 Task: Create a blank project ArcticTech with privacy Public and default view as List and in the team Taskers . Create three sections in the project as To-Do, Doing and Done
Action: Mouse moved to (83, 287)
Screenshot: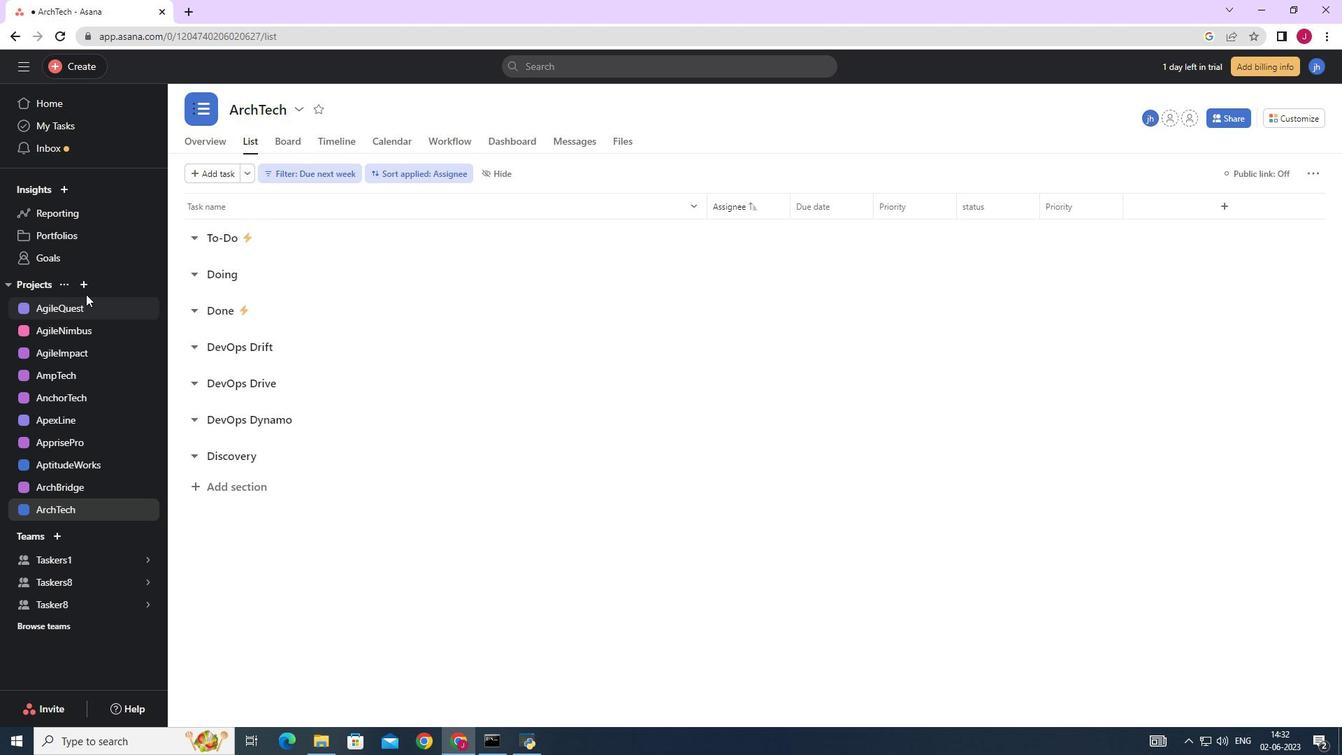 
Action: Mouse pressed left at (83, 287)
Screenshot: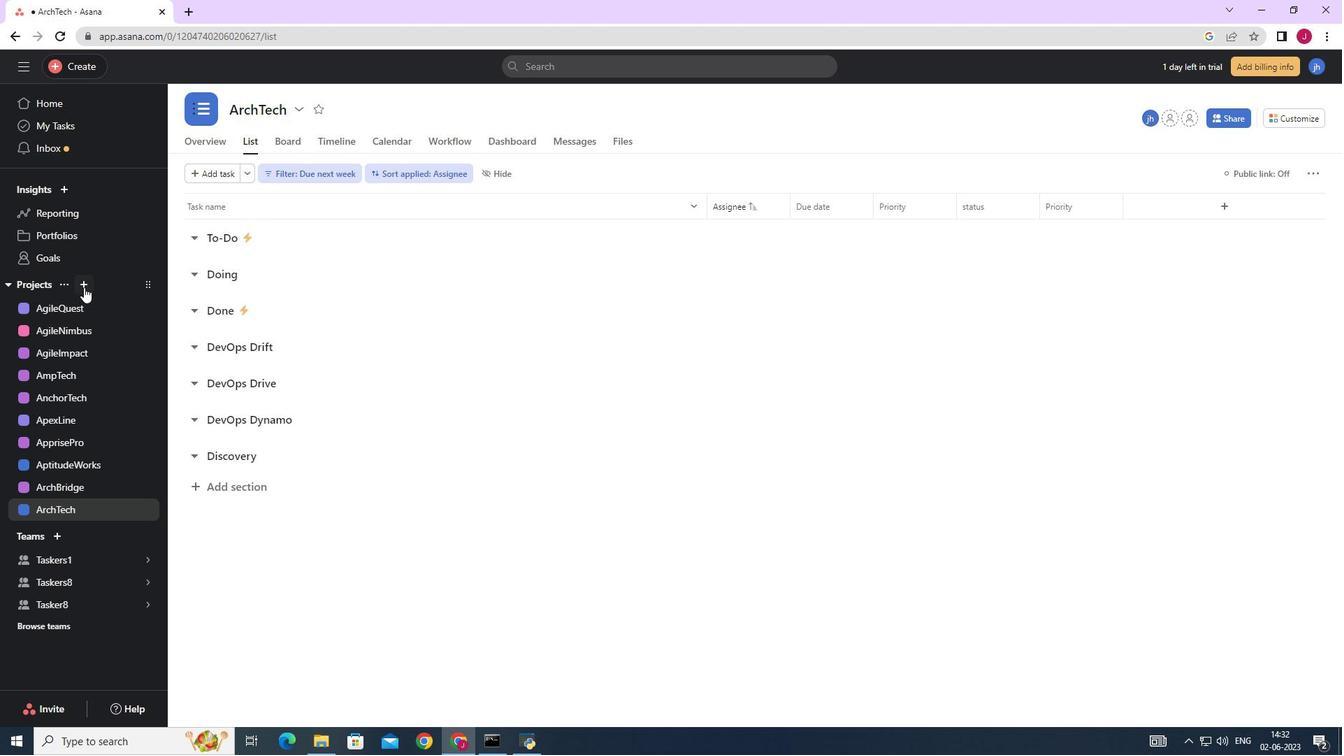 
Action: Mouse moved to (133, 309)
Screenshot: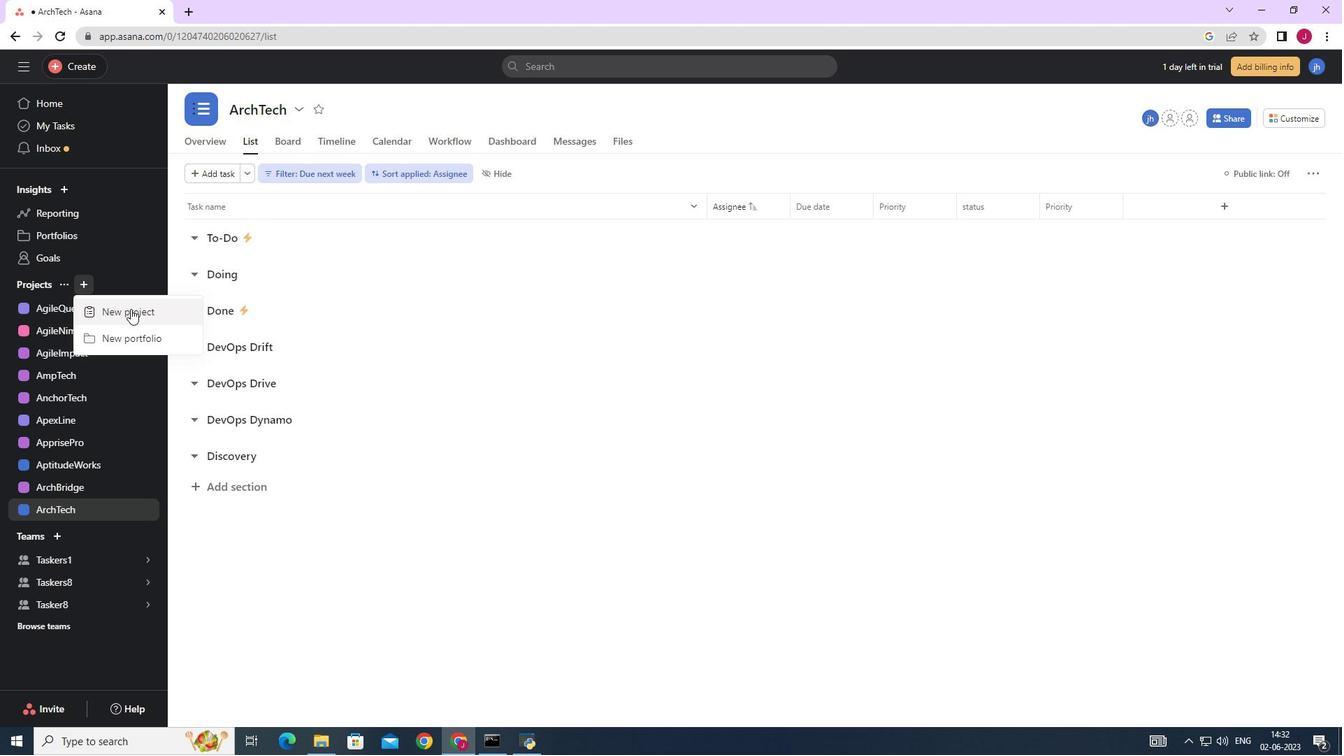 
Action: Mouse pressed left at (133, 309)
Screenshot: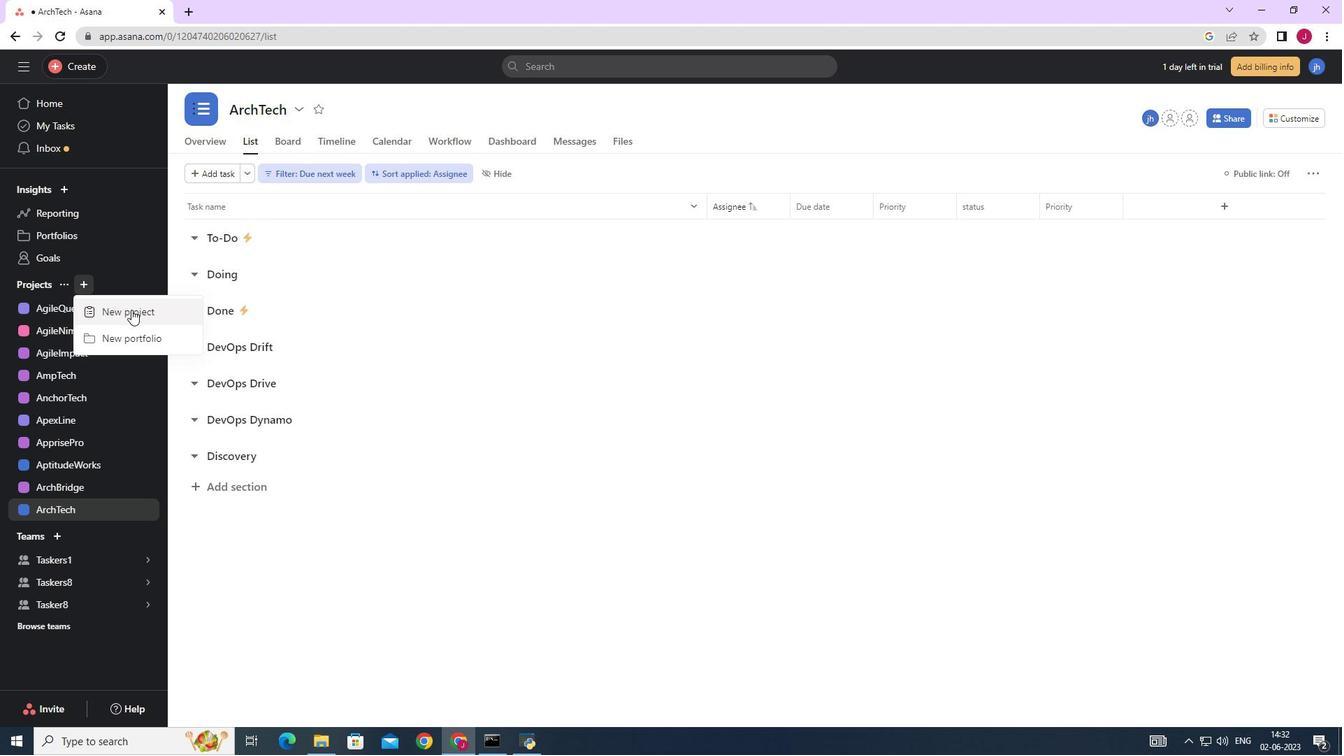 
Action: Mouse moved to (590, 281)
Screenshot: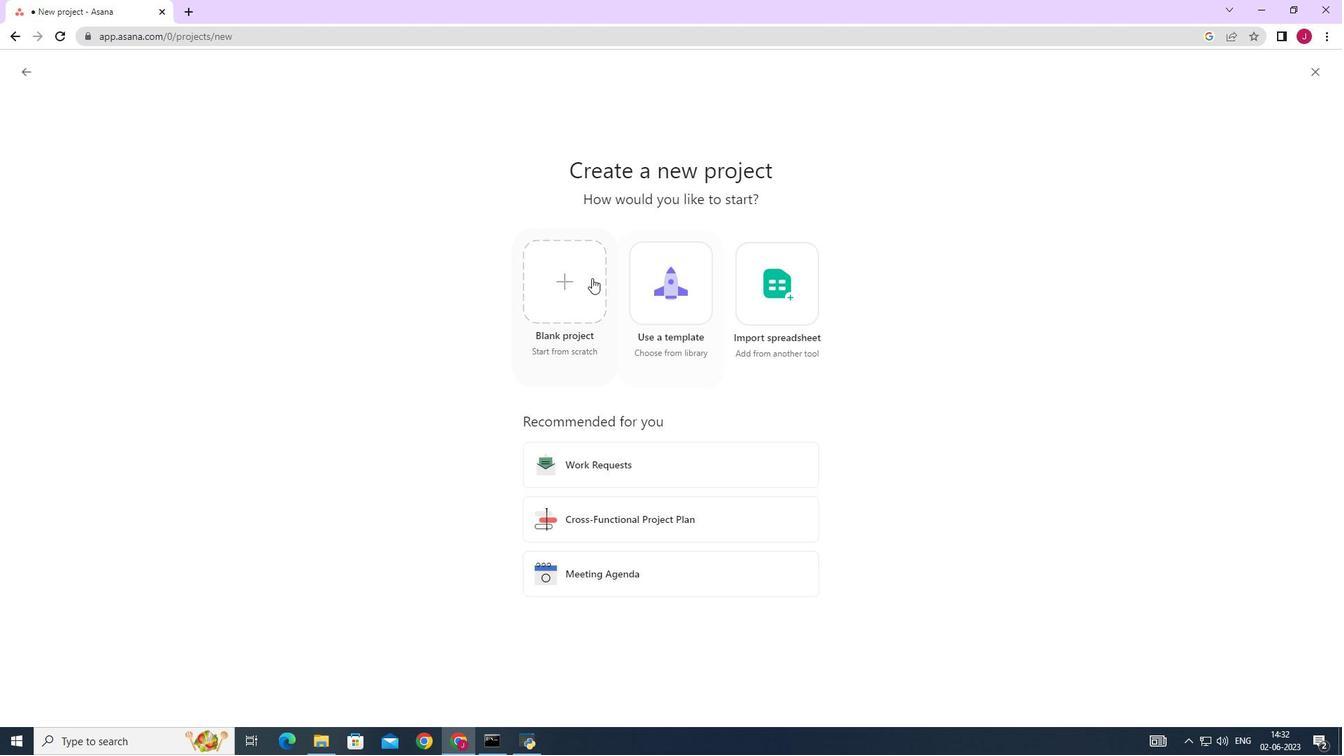 
Action: Mouse pressed left at (590, 280)
Screenshot: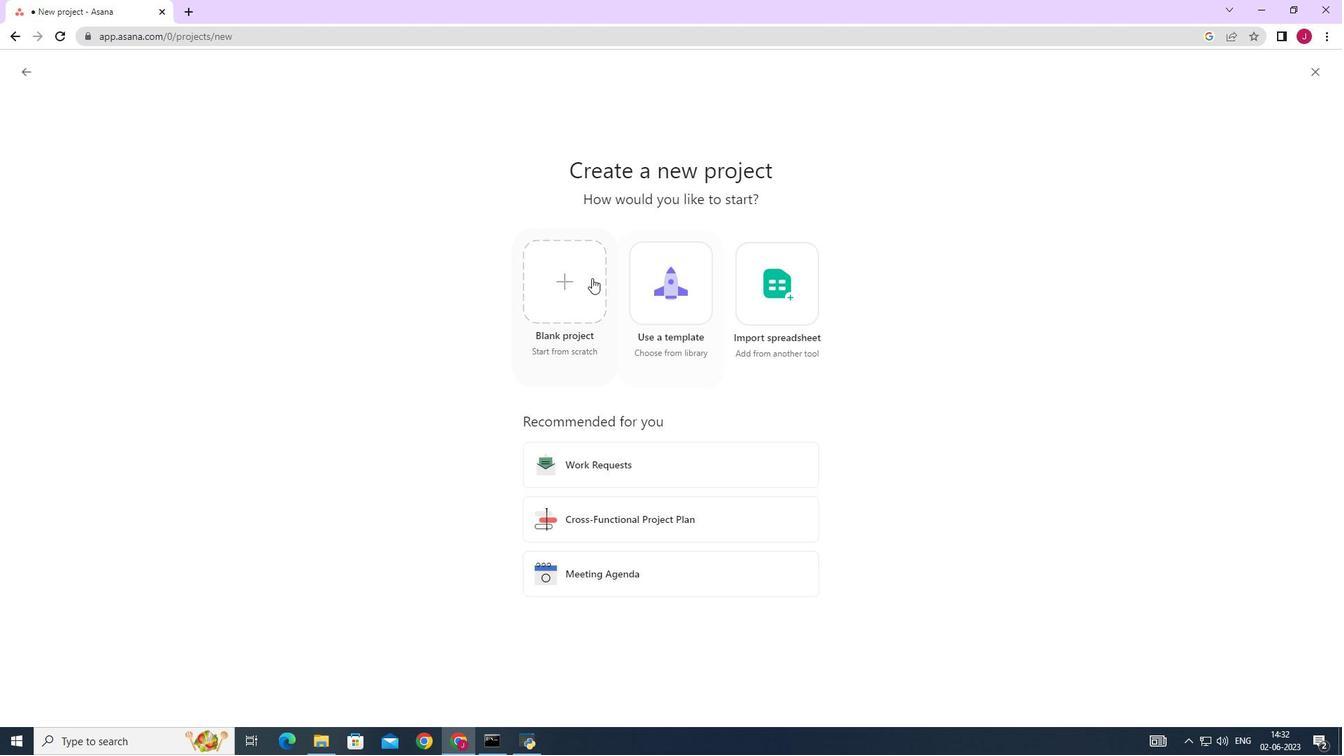
Action: Mouse moved to (387, 177)
Screenshot: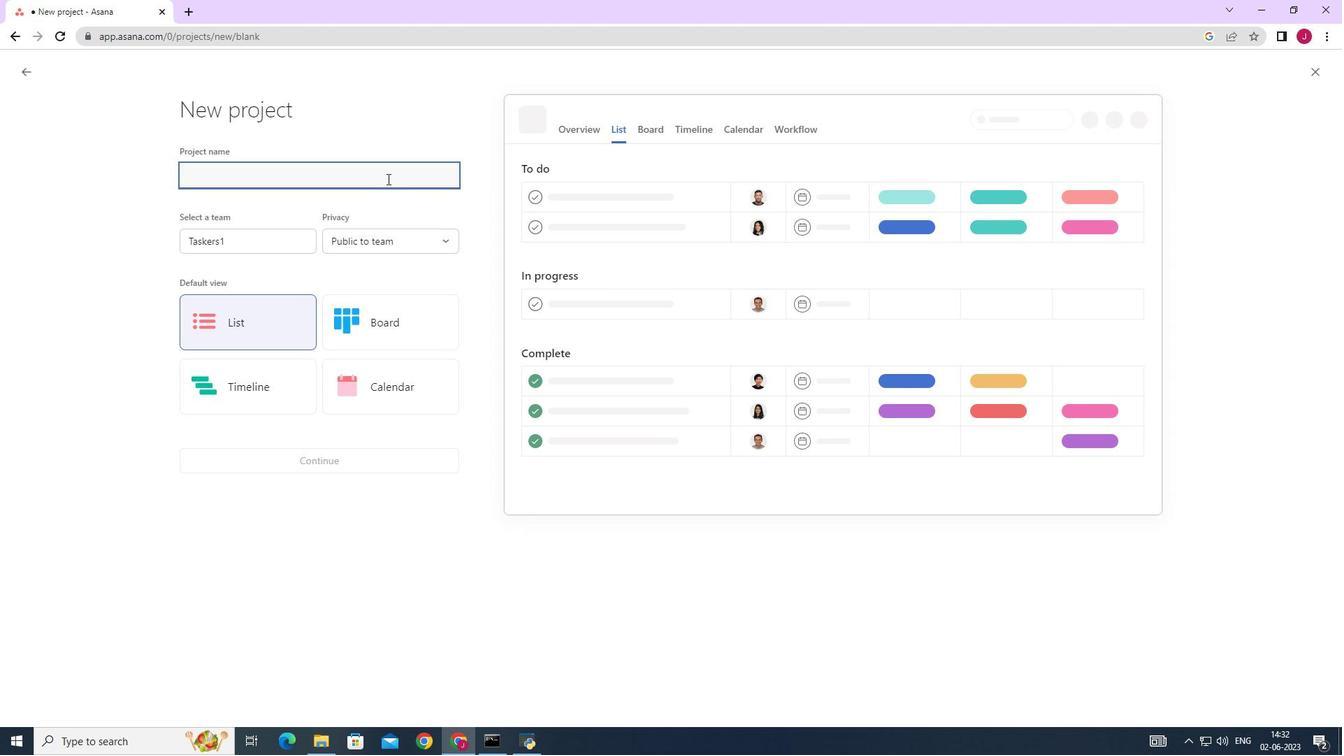 
Action: Mouse pressed left at (387, 177)
Screenshot: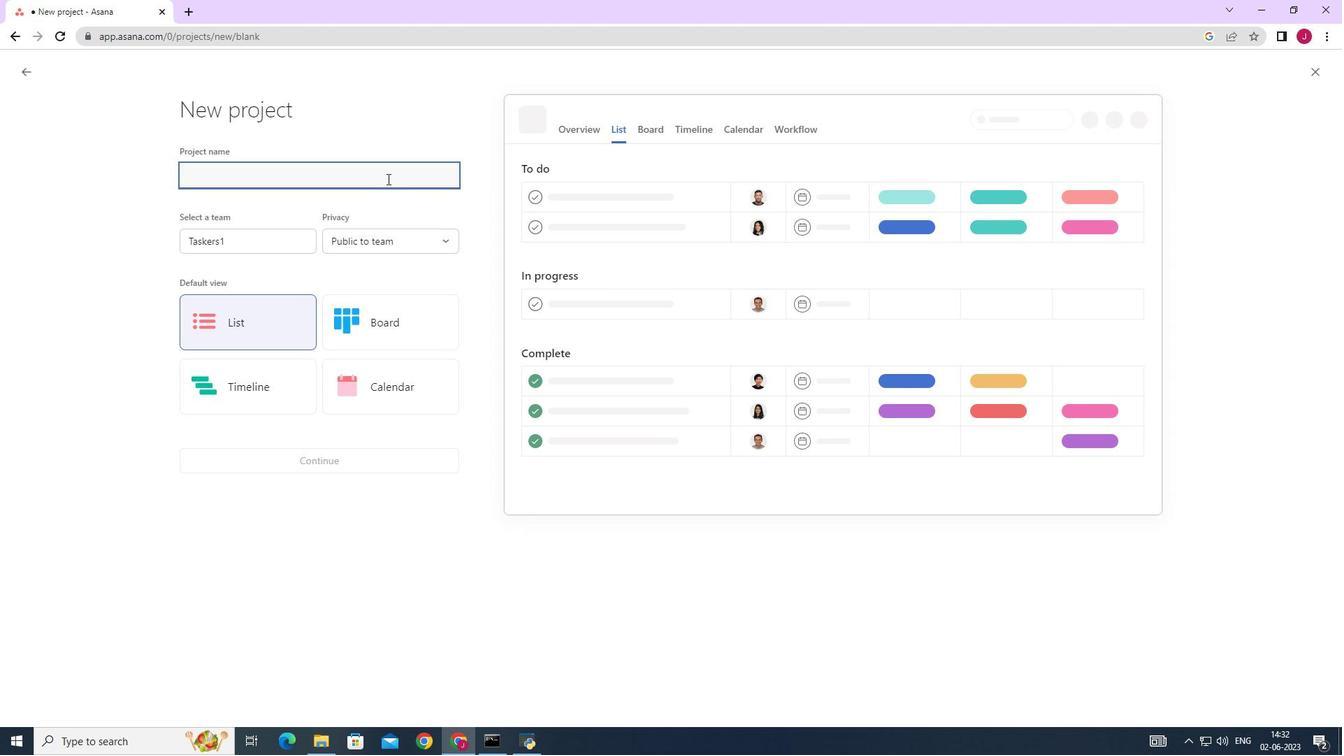 
Action: Mouse moved to (388, 176)
Screenshot: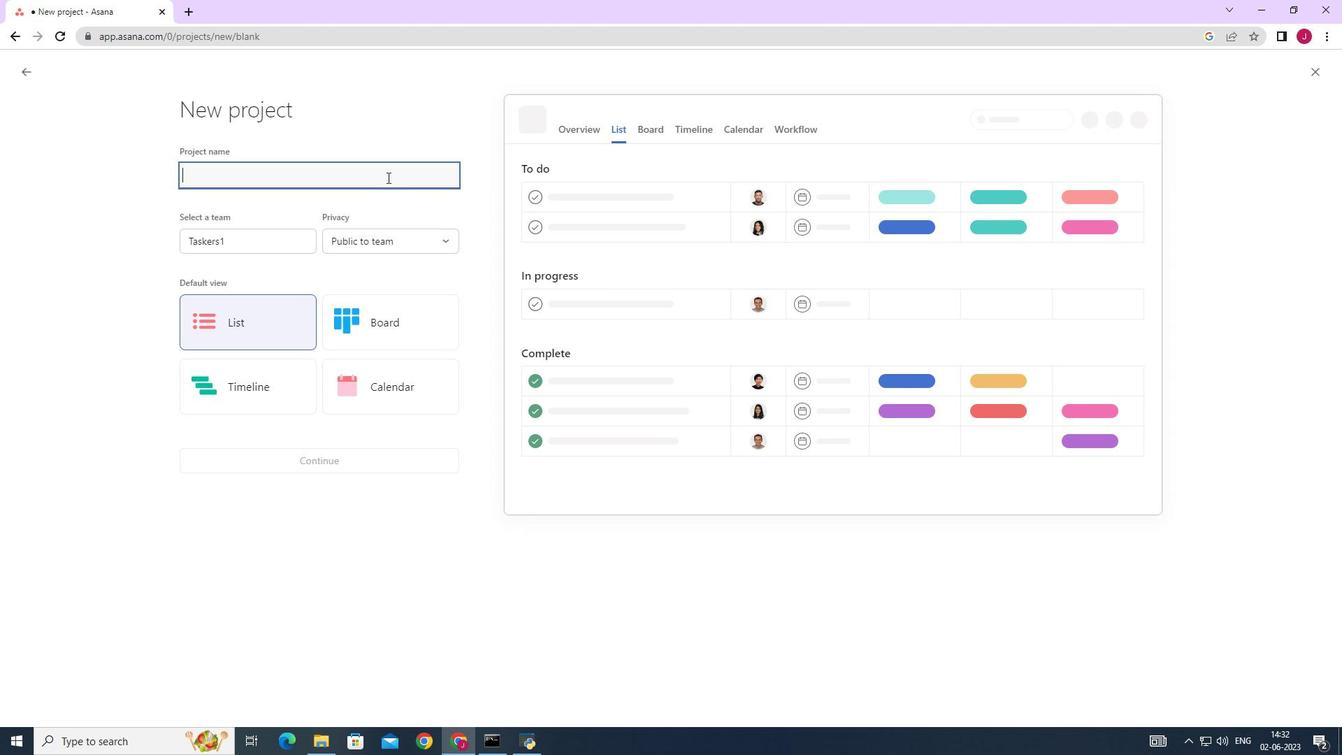 
Action: Key pressed <Key.caps_lock>A<Key.caps_lock>rctic<Key.caps_lock>T<Key.caps_lock>ech
Screenshot: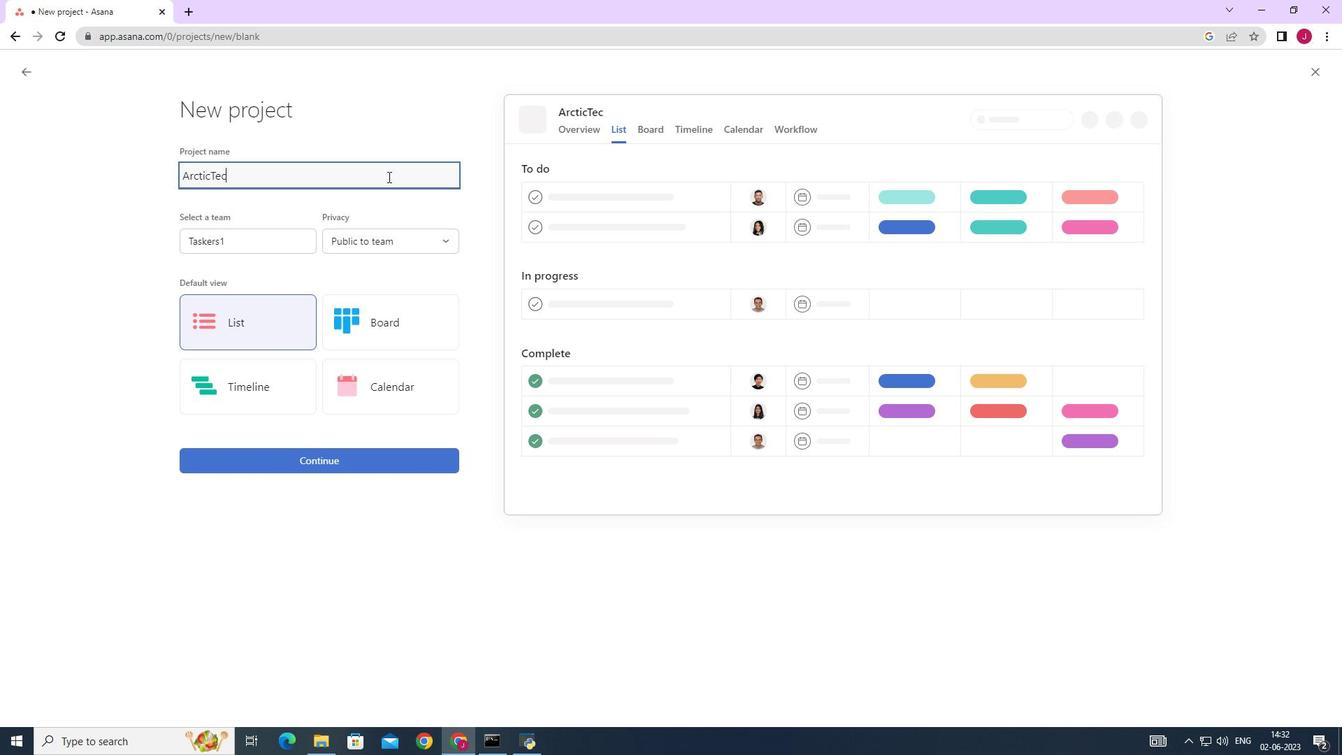 
Action: Mouse moved to (295, 246)
Screenshot: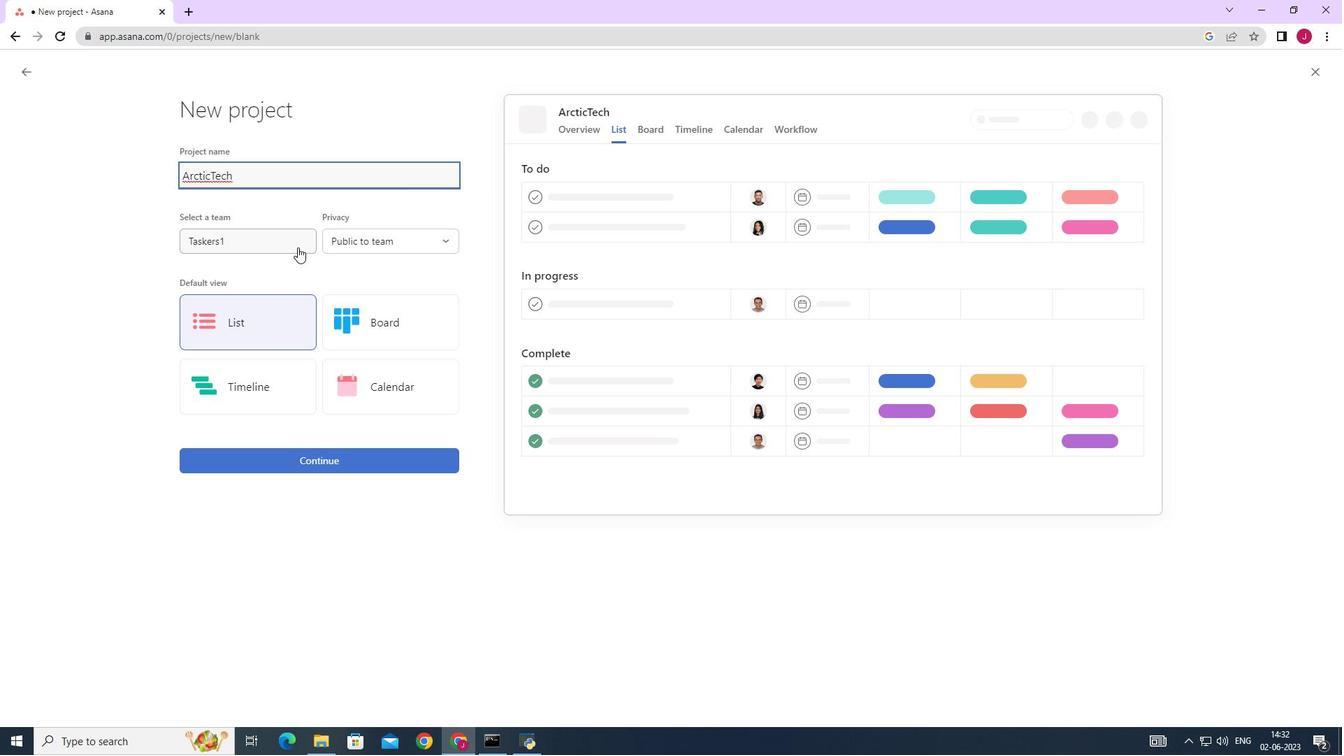 
Action: Mouse pressed left at (295, 246)
Screenshot: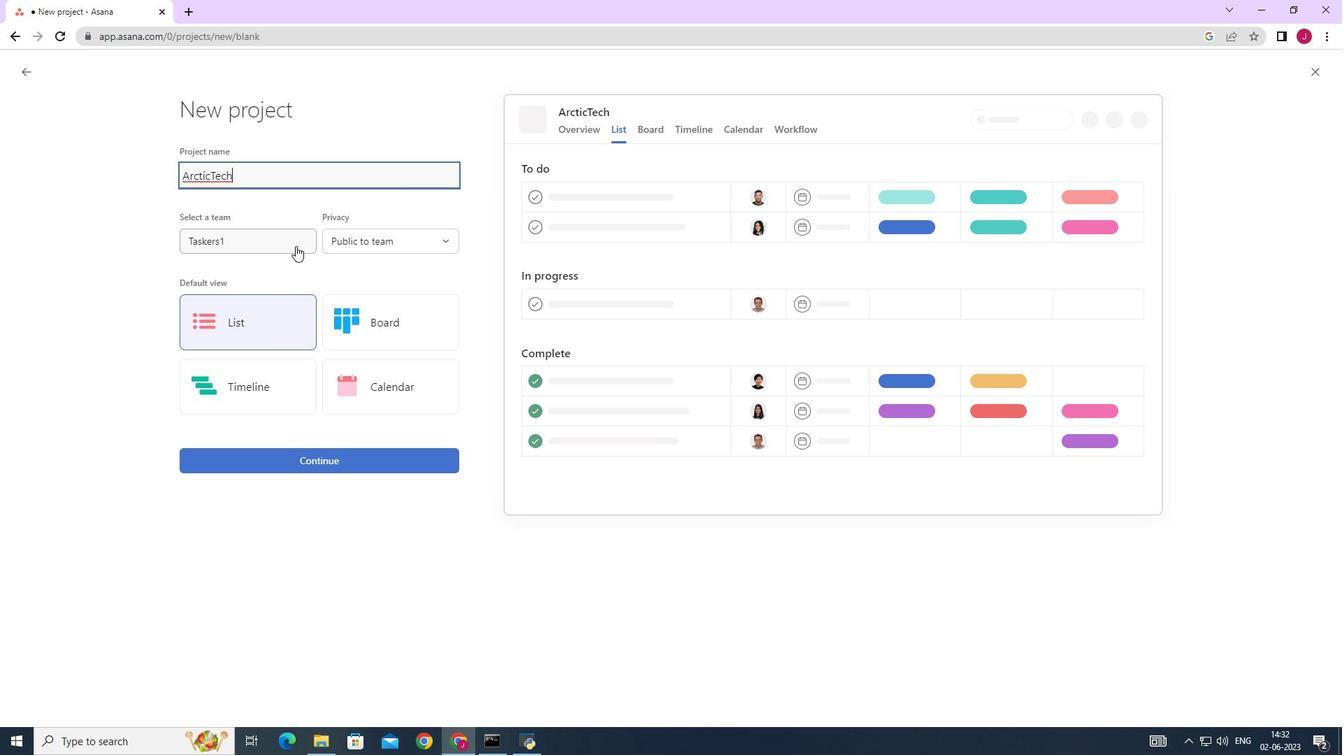 
Action: Mouse moved to (273, 235)
Screenshot: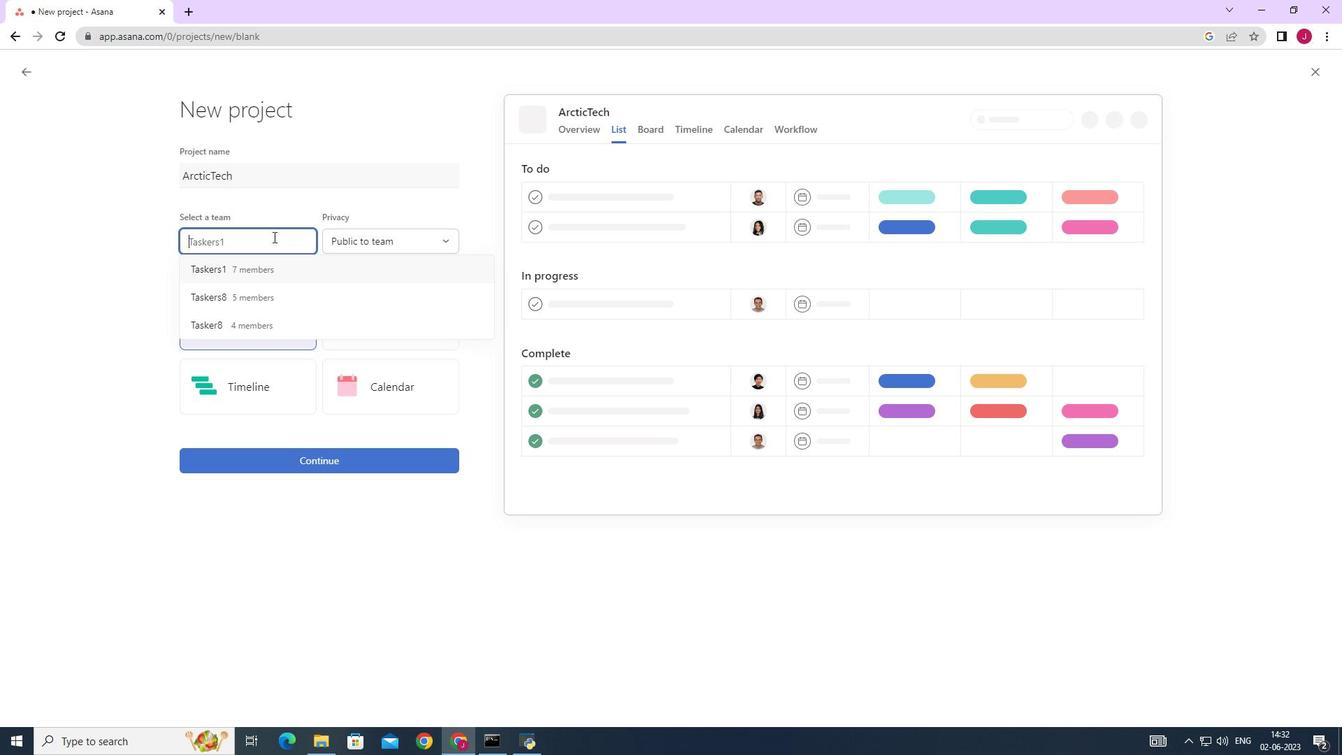 
Action: Mouse pressed left at (273, 235)
Screenshot: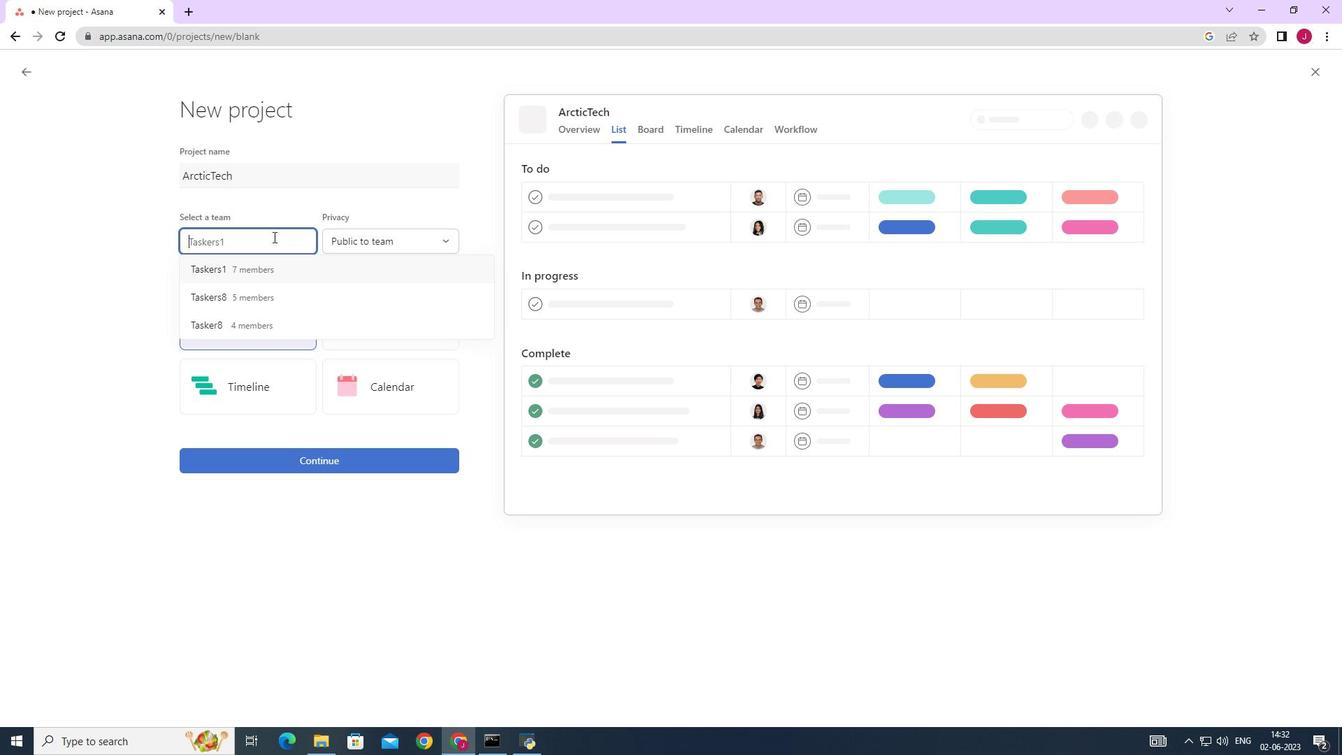 
Action: Mouse moved to (379, 242)
Screenshot: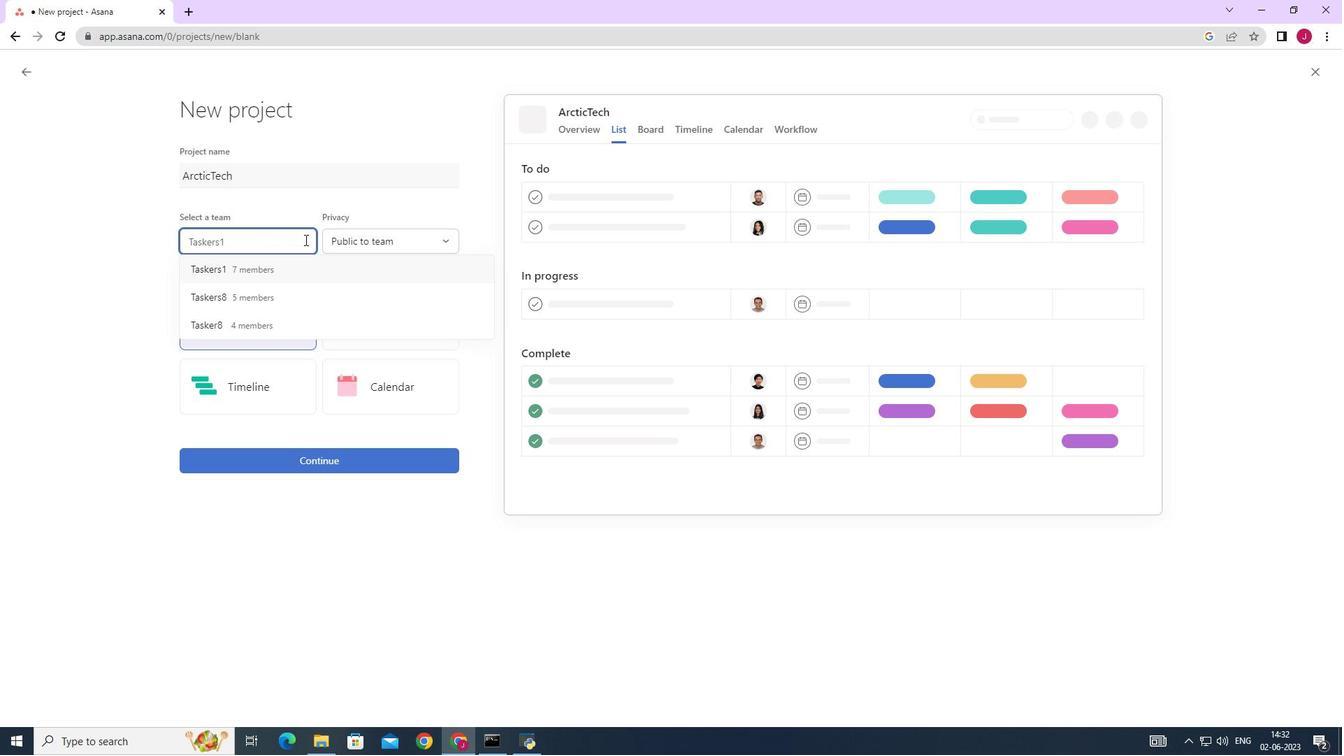 
Action: Mouse pressed left at (379, 242)
Screenshot: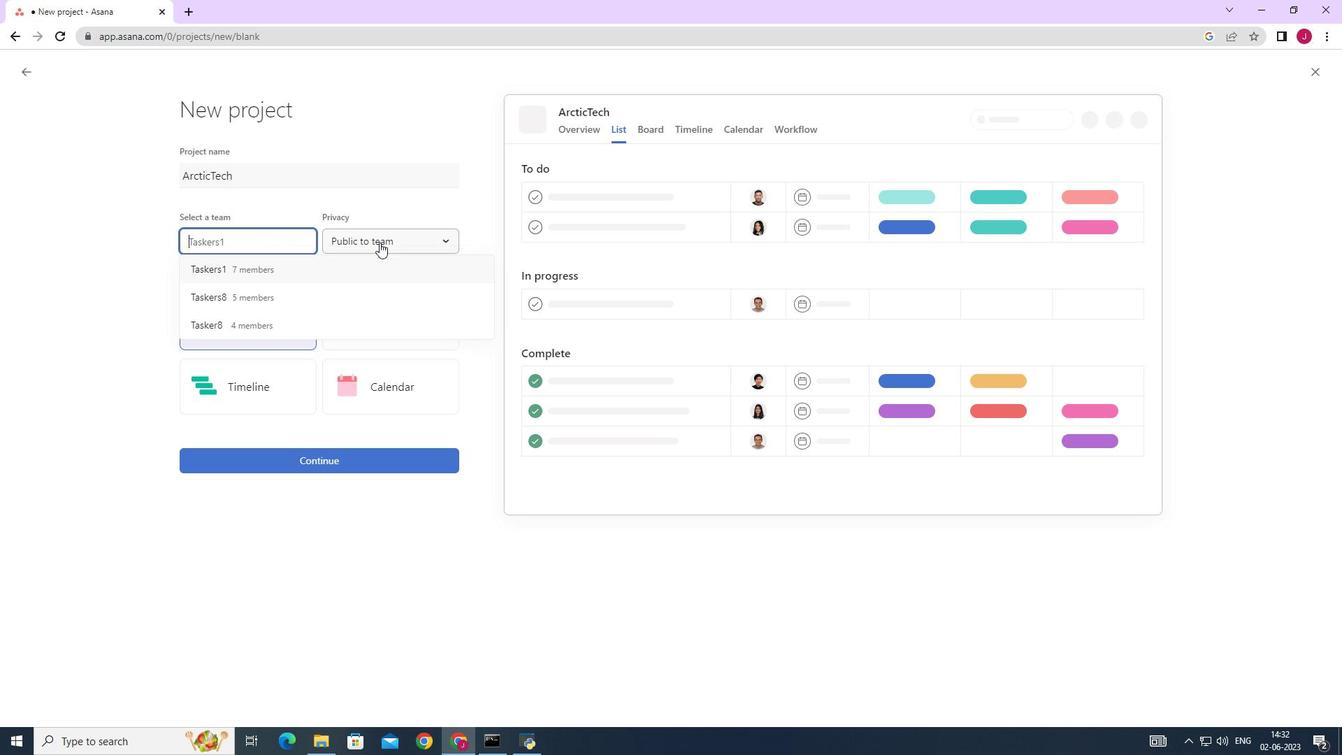 
Action: Mouse moved to (383, 269)
Screenshot: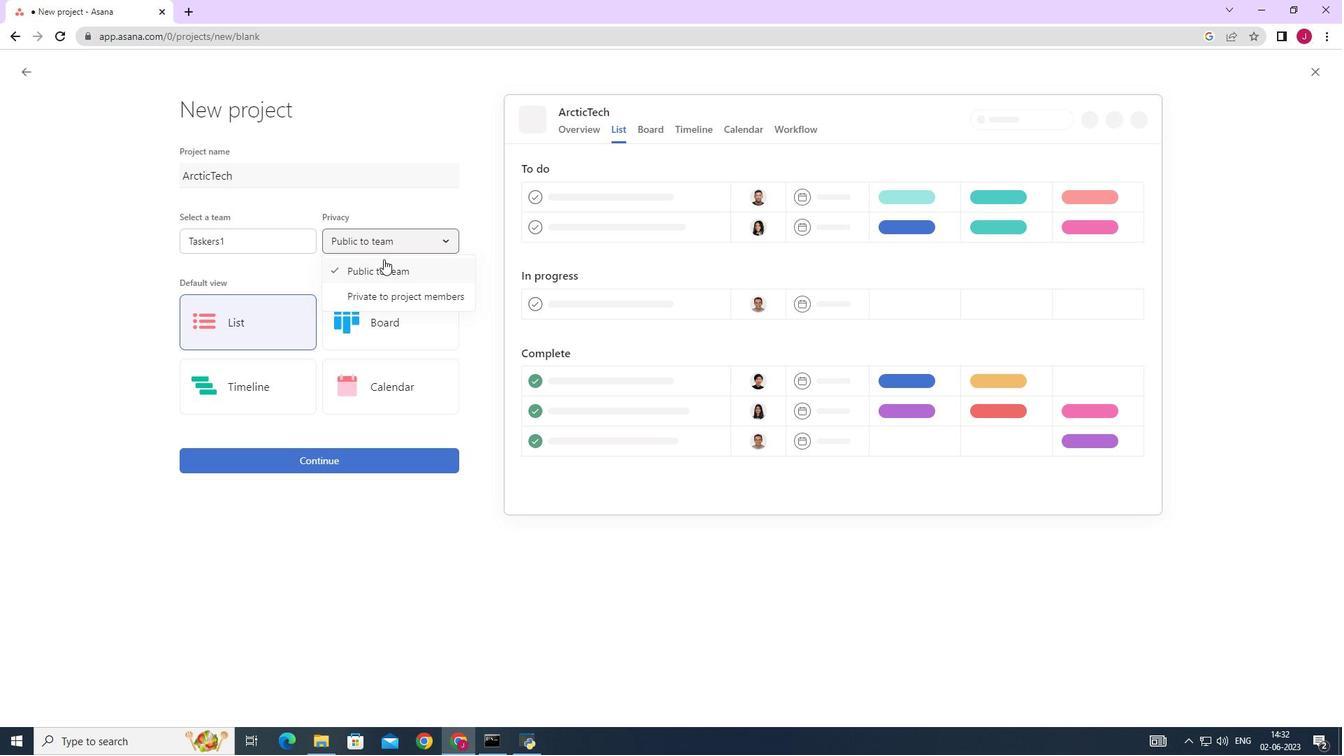 
Action: Mouse pressed left at (383, 269)
Screenshot: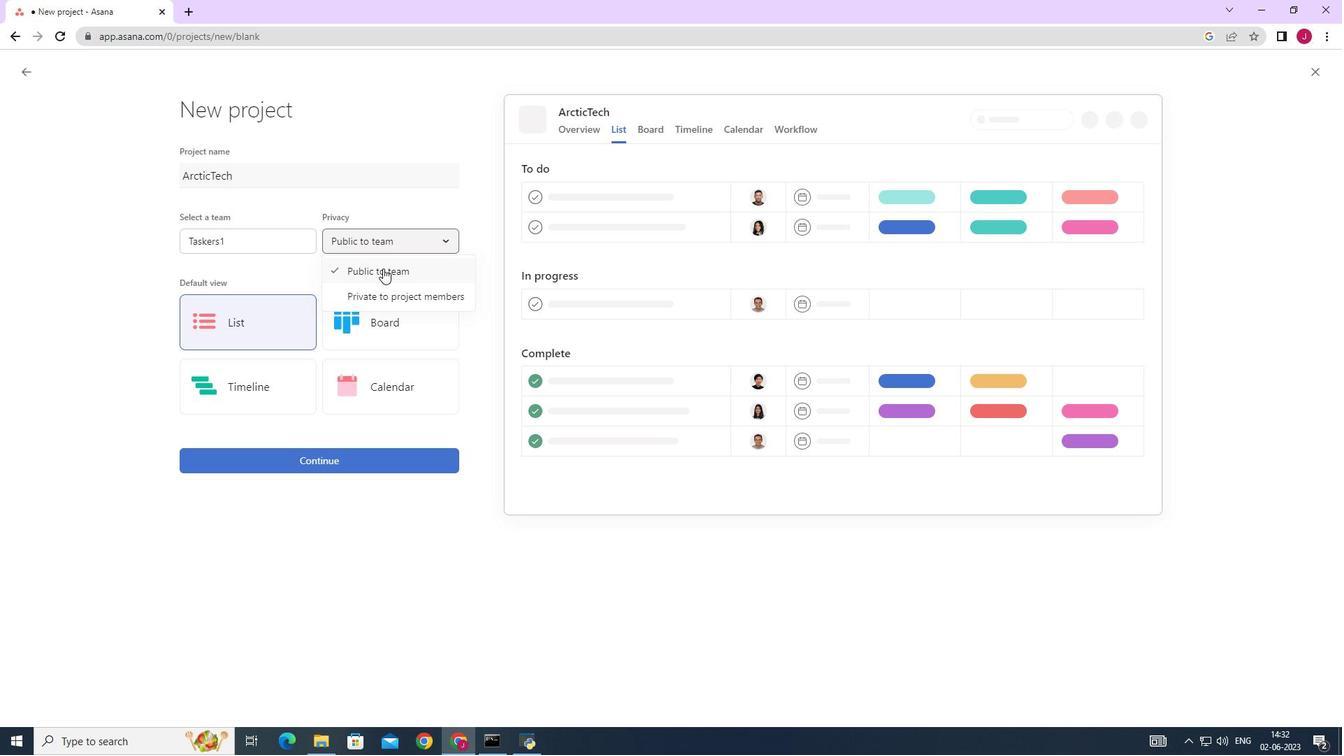 
Action: Mouse moved to (260, 334)
Screenshot: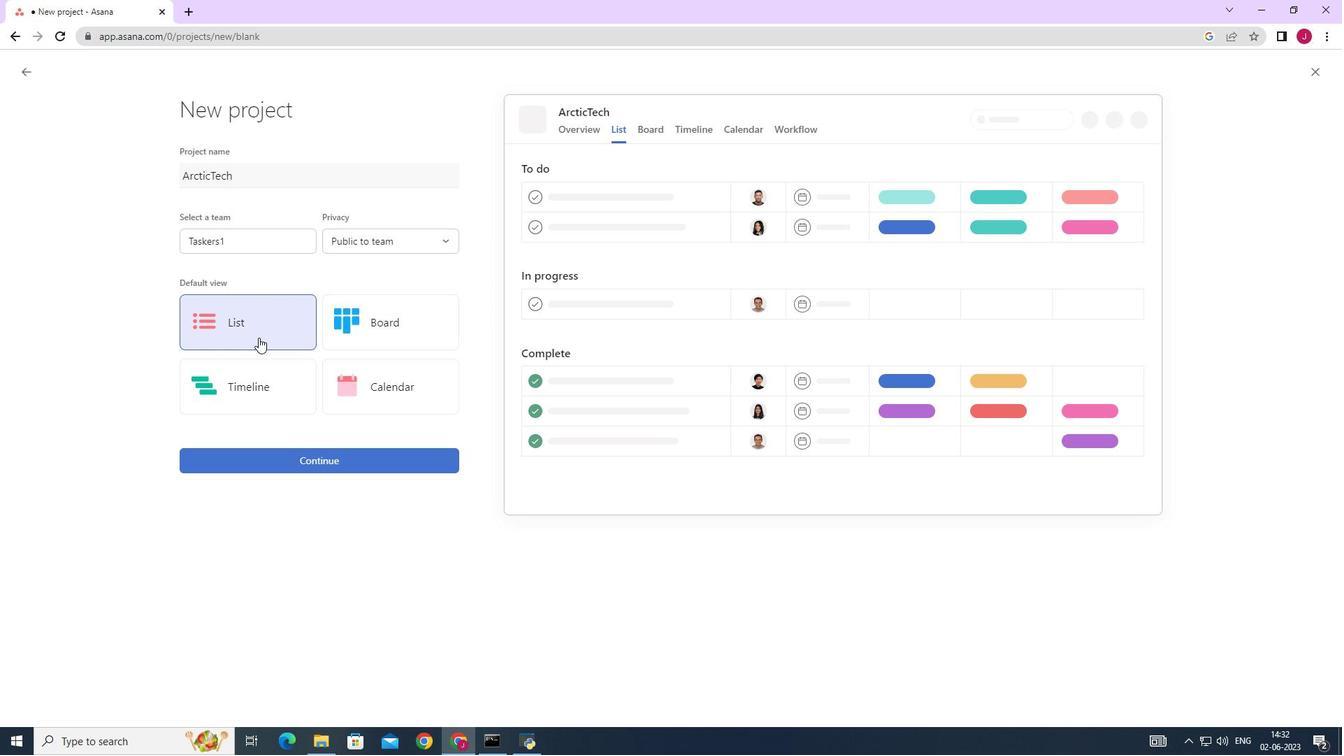 
Action: Mouse pressed left at (260, 334)
Screenshot: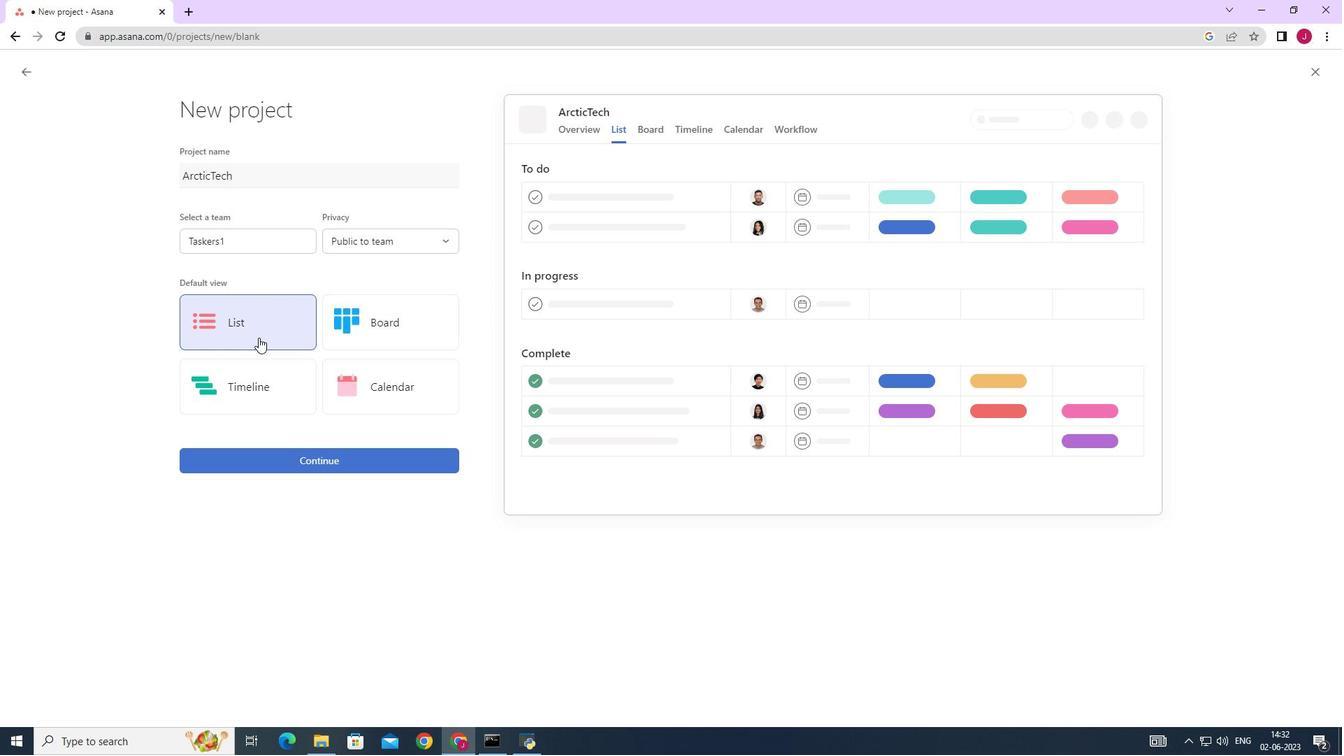 
Action: Mouse moved to (300, 456)
Screenshot: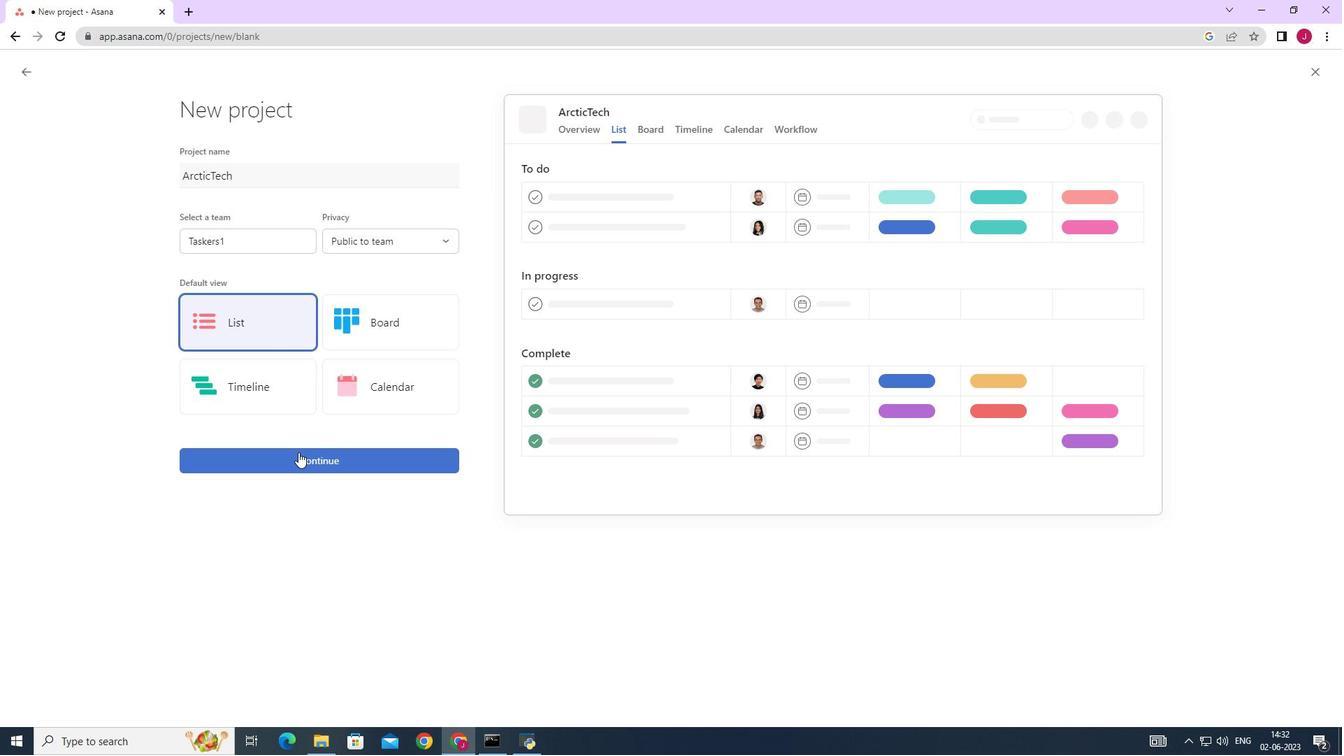 
Action: Mouse pressed left at (300, 456)
Screenshot: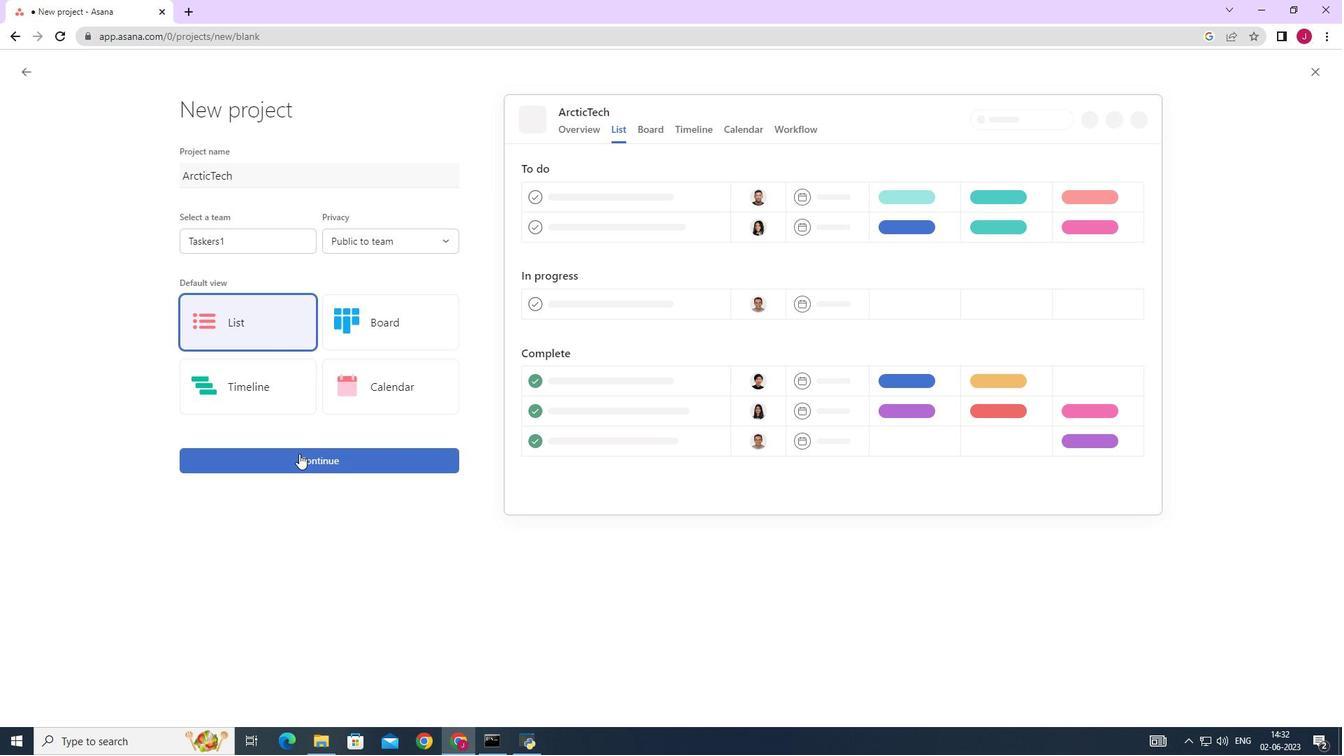 
Action: Mouse moved to (327, 371)
Screenshot: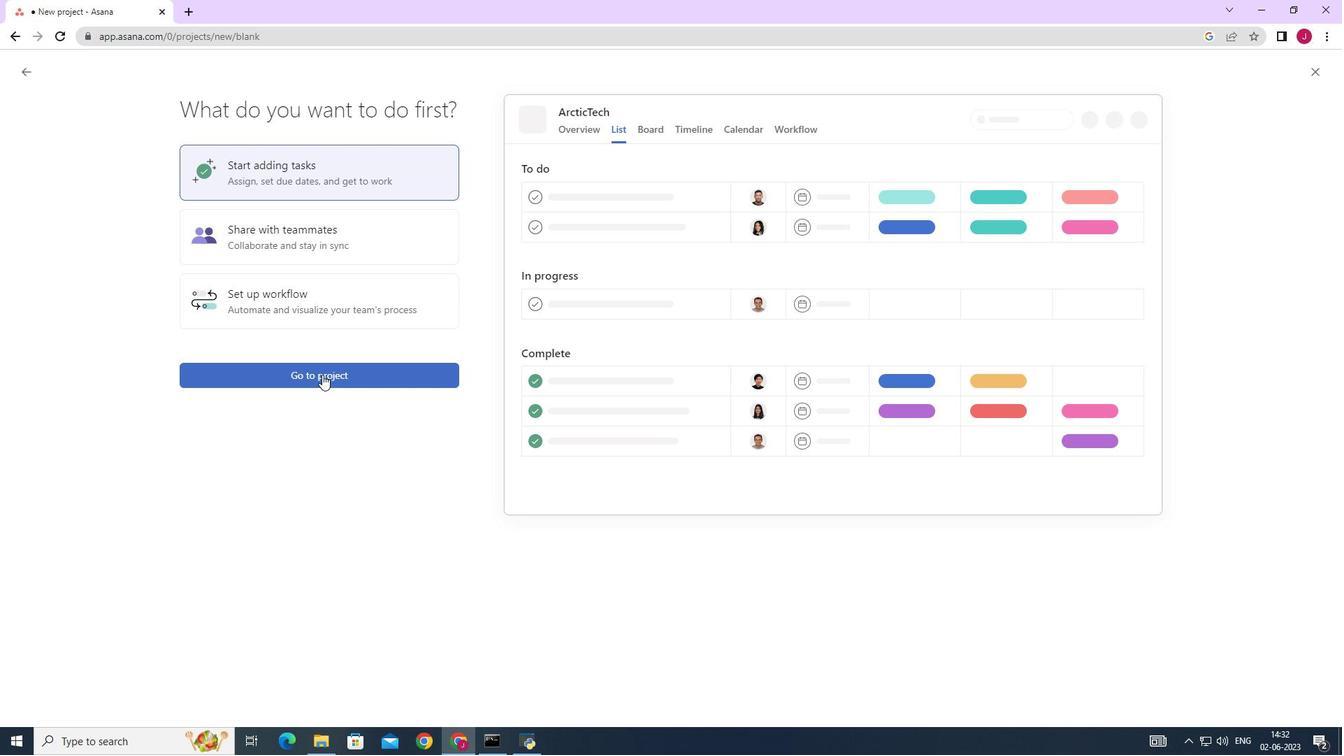 
Action: Mouse pressed left at (327, 371)
Screenshot: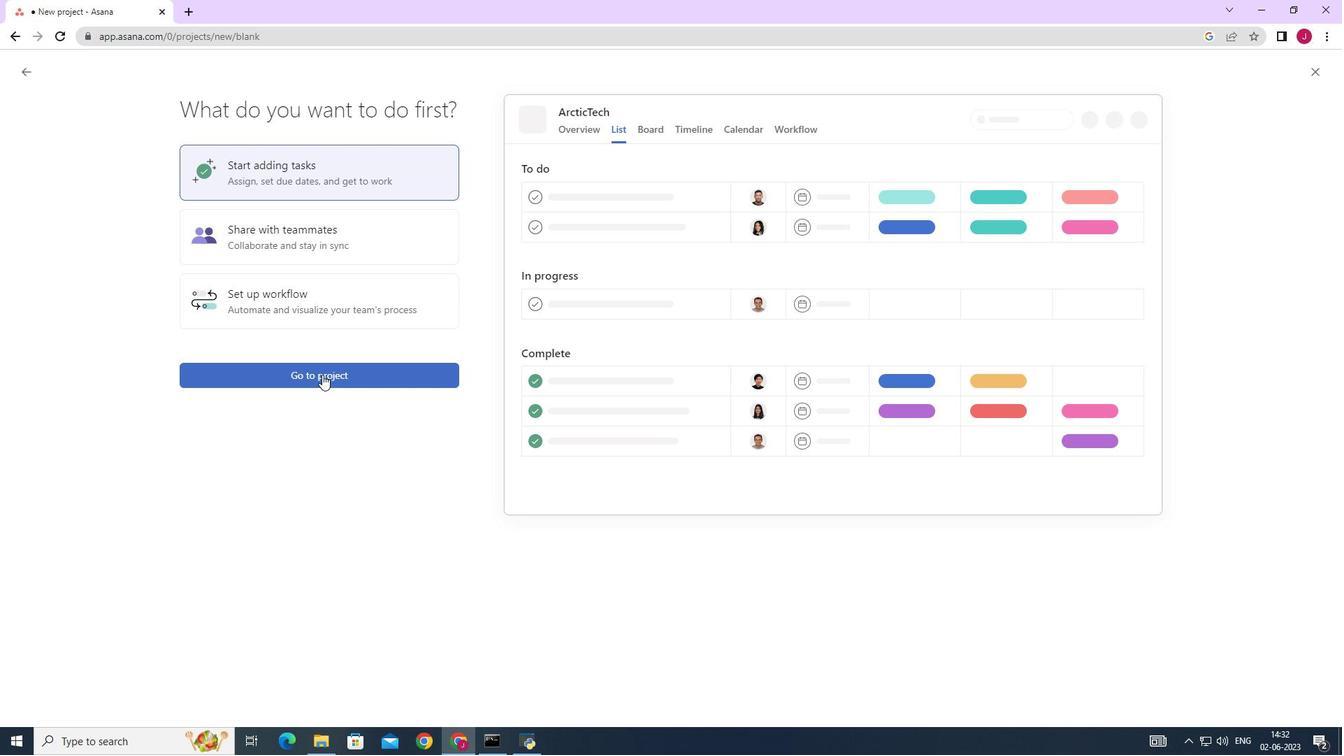 
Action: Mouse moved to (260, 308)
Screenshot: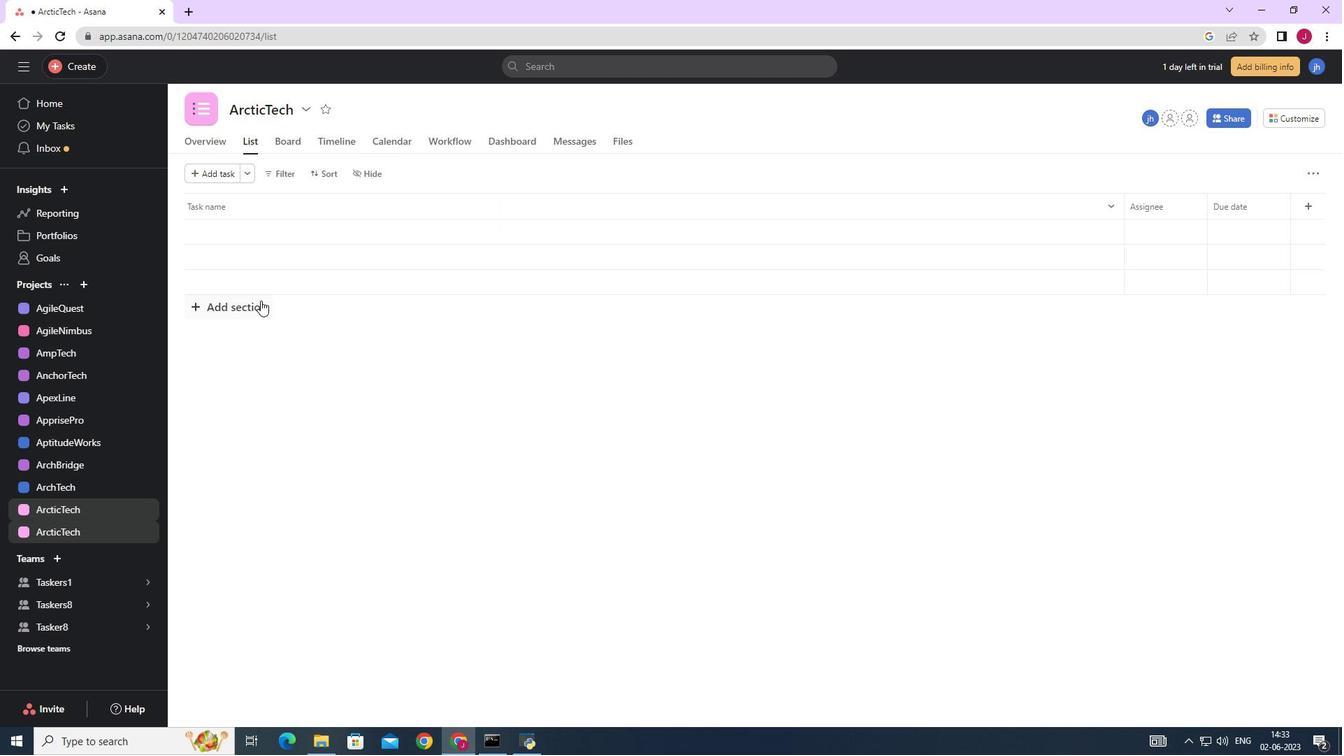 
Action: Mouse pressed left at (260, 308)
Screenshot: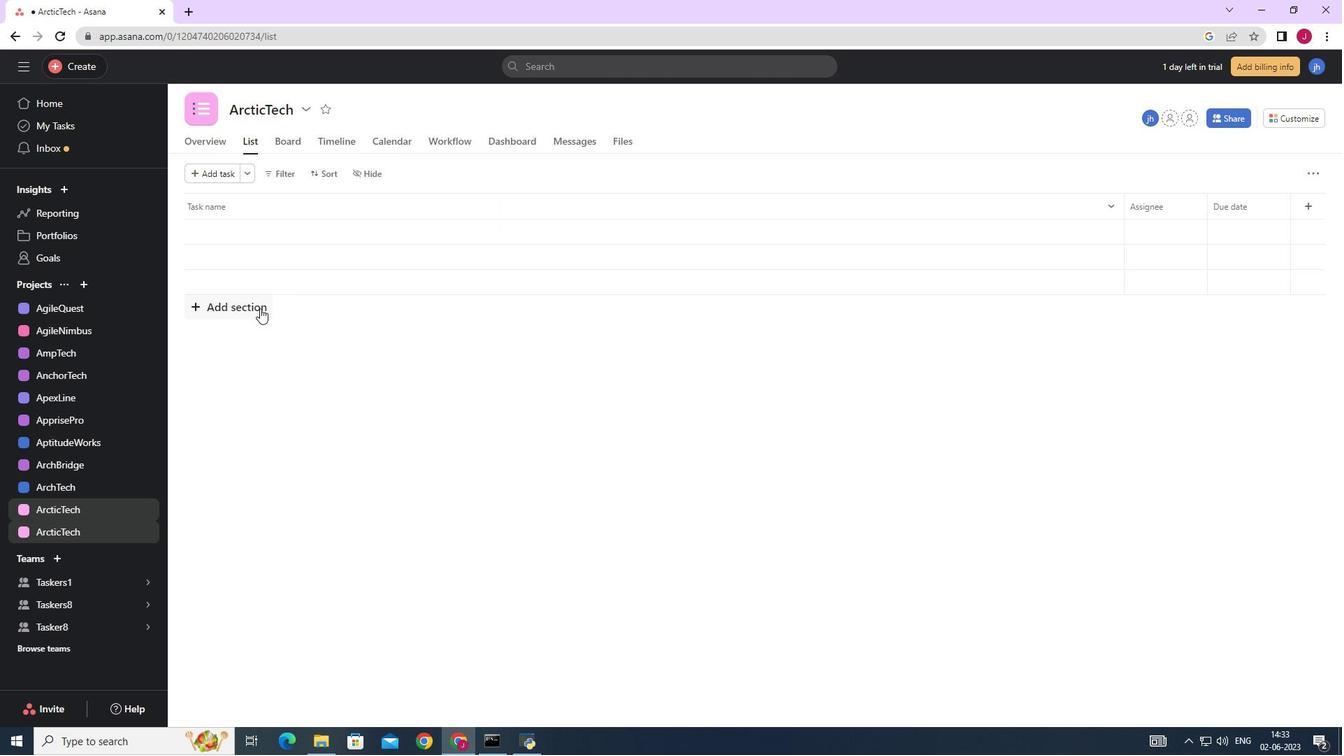 
Action: Key pressed <Key.caps_lock>T<Key.caps_lock>o-<Key.caps_lock>D<Key.caps_lock>o
Screenshot: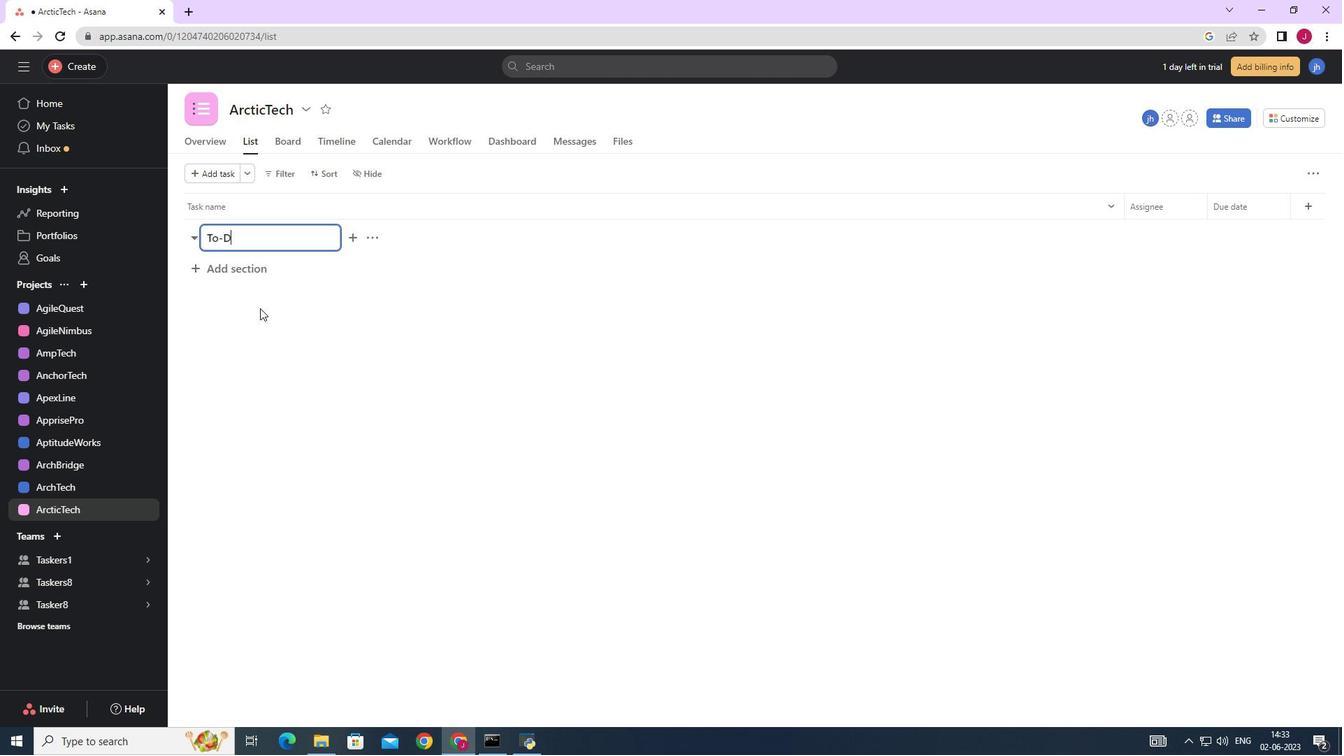 
Action: Mouse moved to (248, 265)
Screenshot: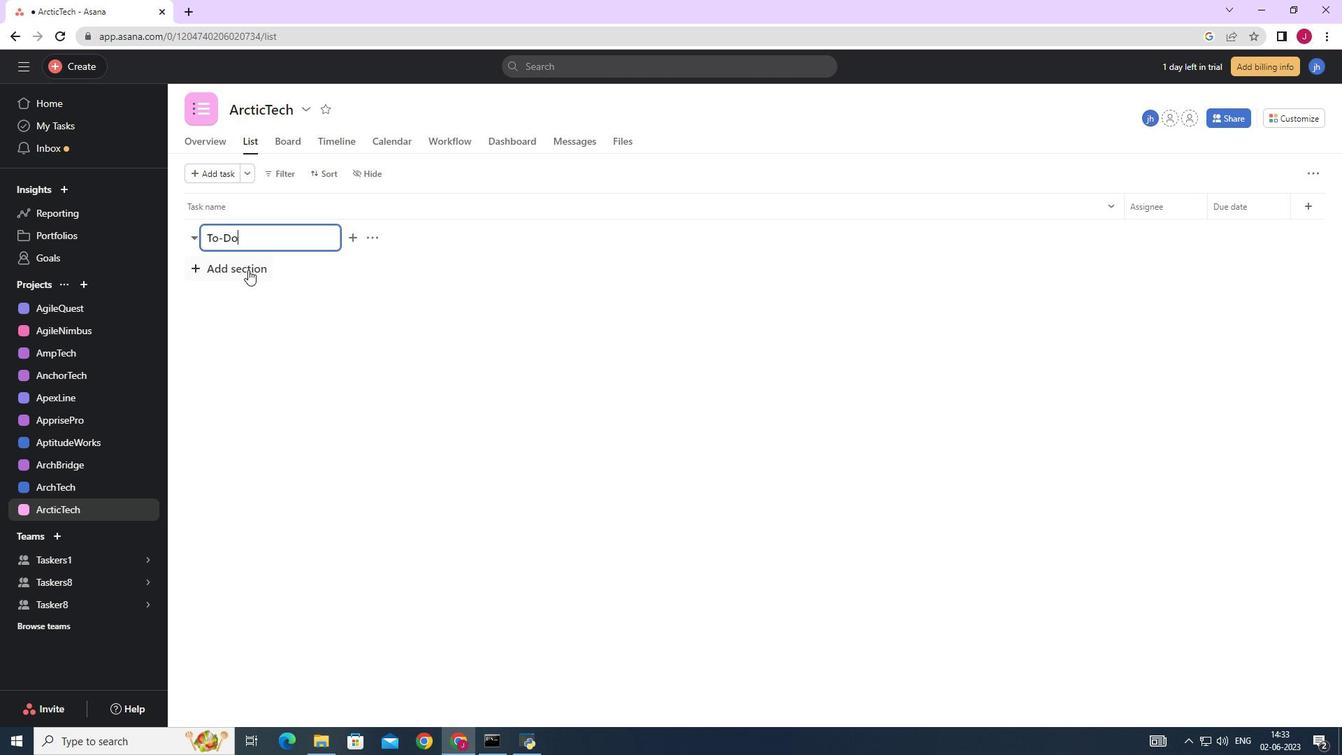 
Action: Mouse pressed left at (248, 265)
Screenshot: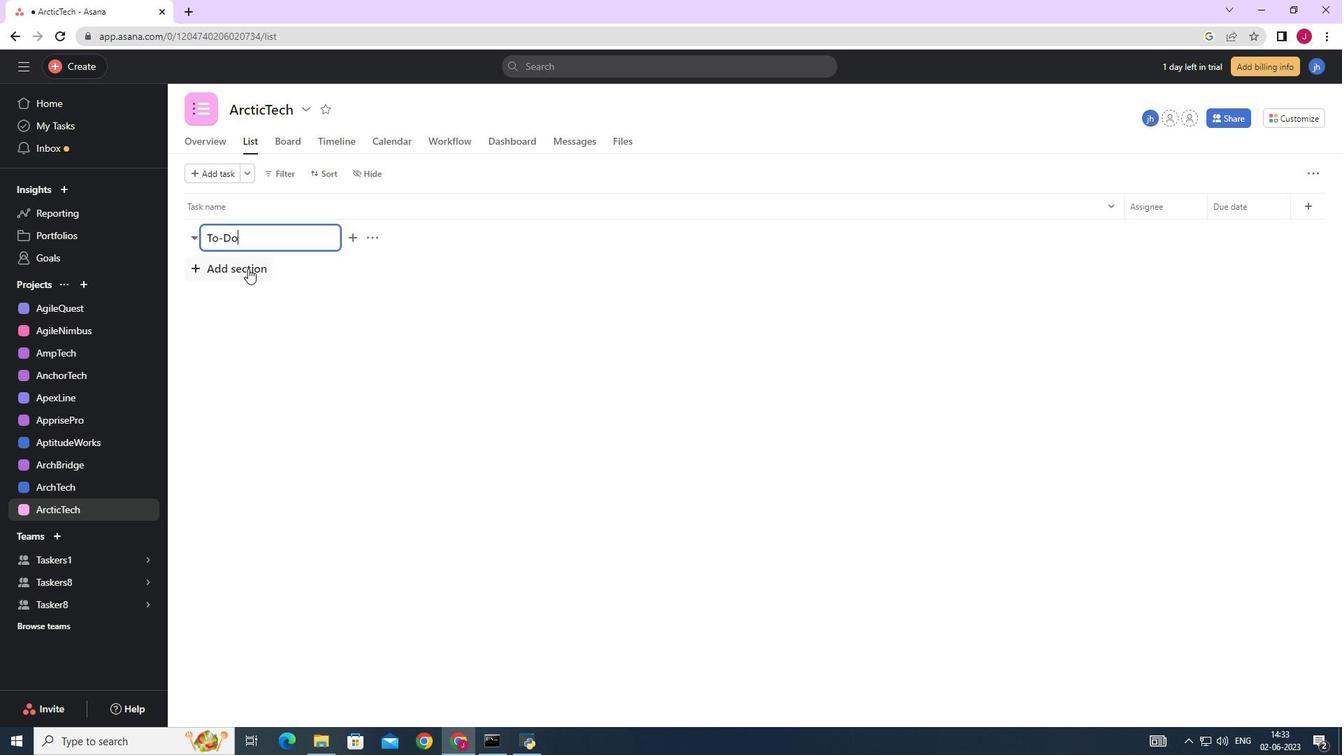 
Action: Mouse moved to (250, 267)
Screenshot: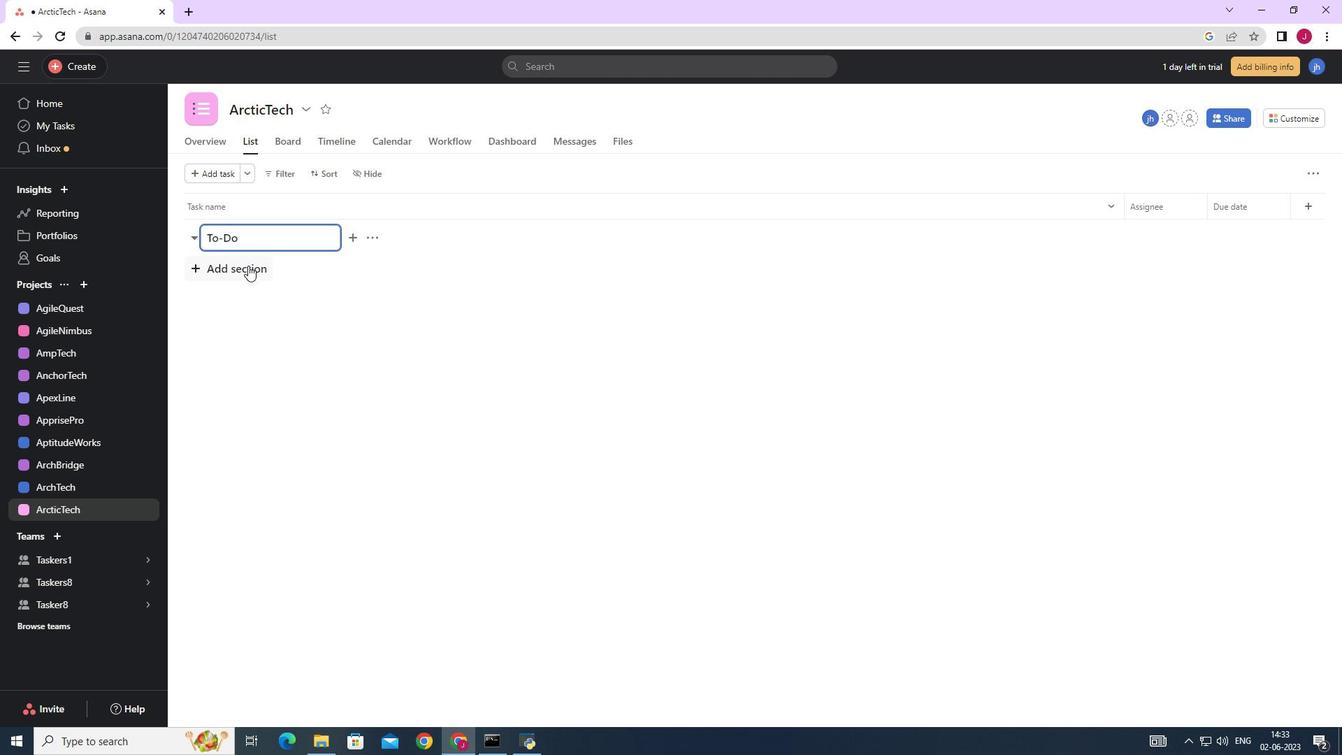
Action: Key pressed <Key.caps_lock>D<Key.caps_lock>oing
Screenshot: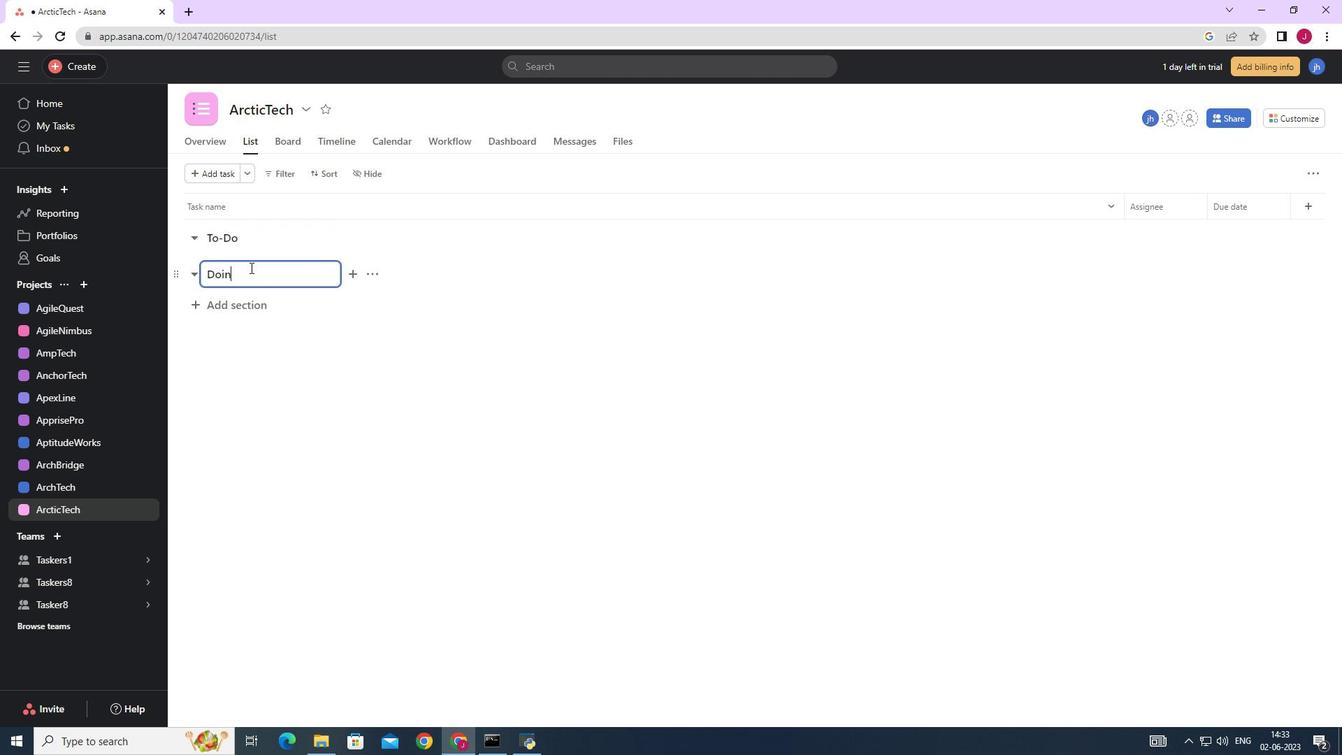 
Action: Mouse moved to (262, 299)
Screenshot: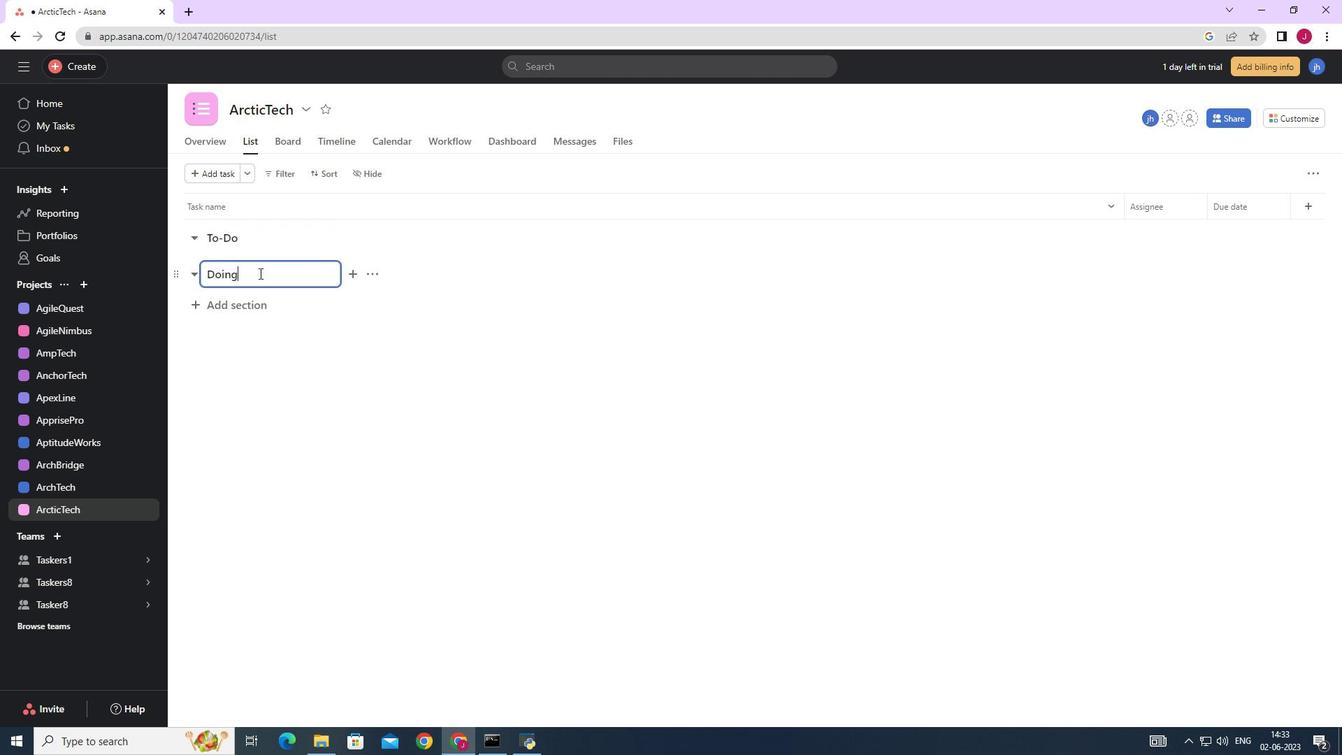 
Action: Mouse pressed left at (262, 299)
Screenshot: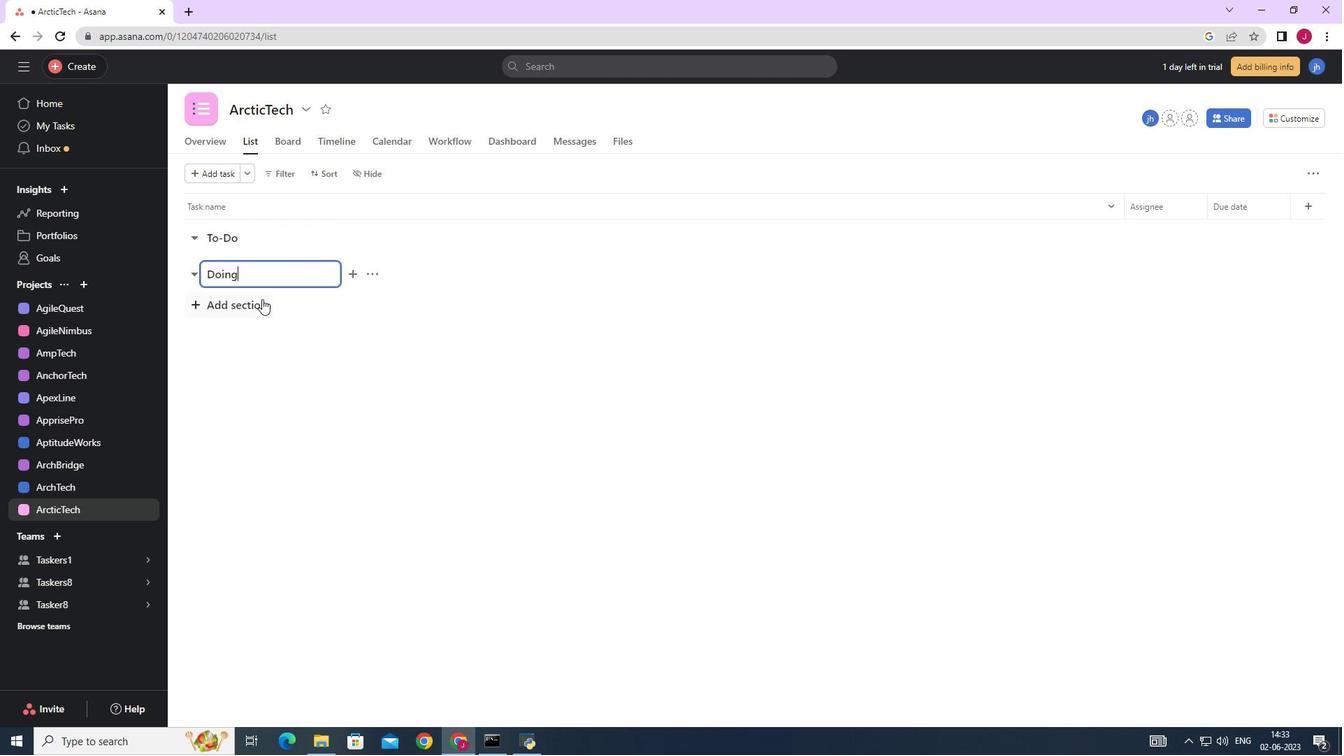 
Action: Key pressed <Key.caps_lock>D<Key.caps_lock>one<Key.enter>
Screenshot: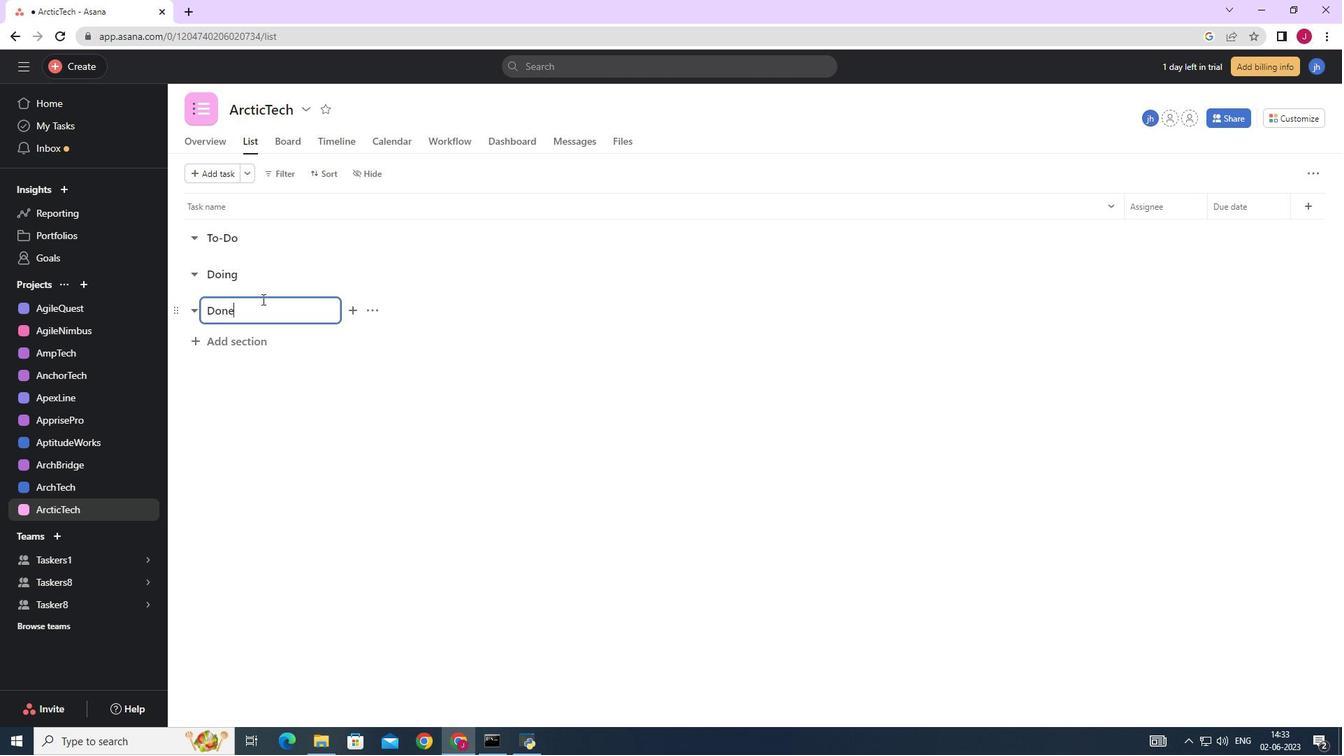 
Action: Mouse moved to (427, 300)
Screenshot: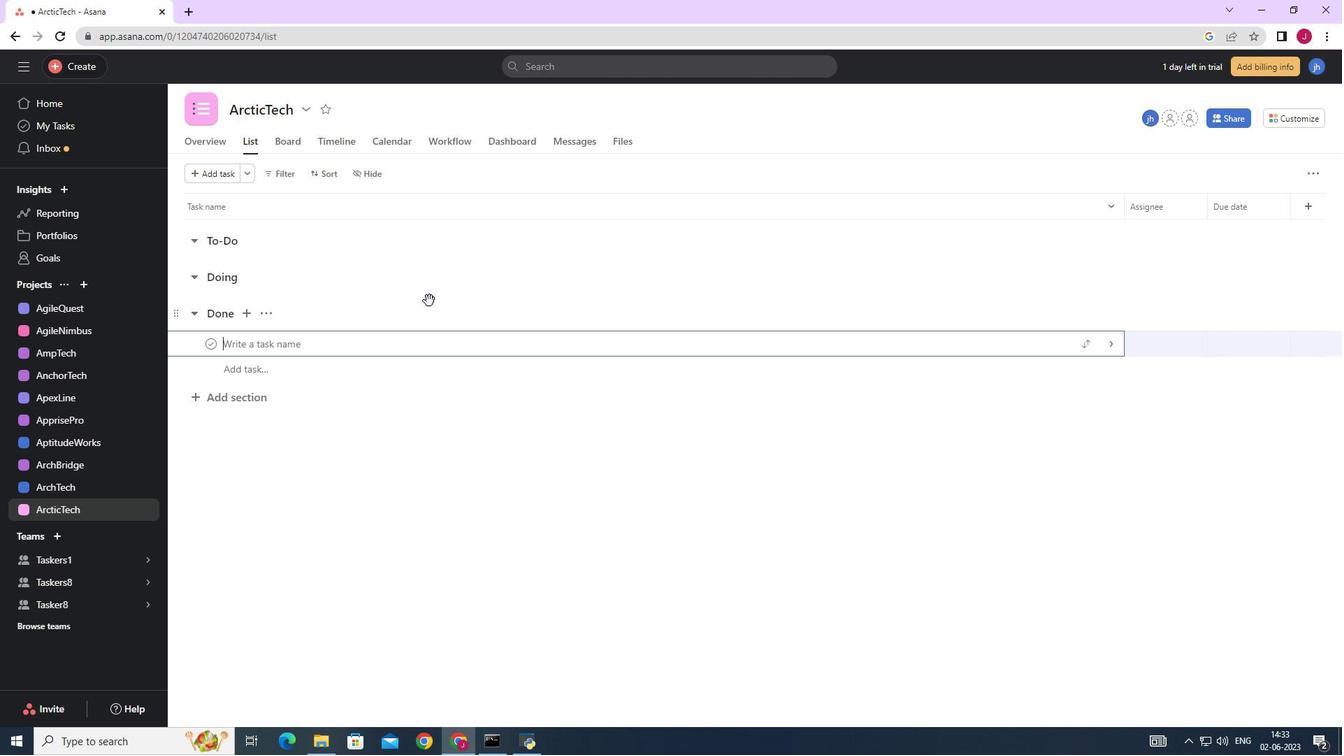 
